 Task: Set the minimum value of the chart to 1.
Action: Mouse pressed left at (129, 254)
Screenshot: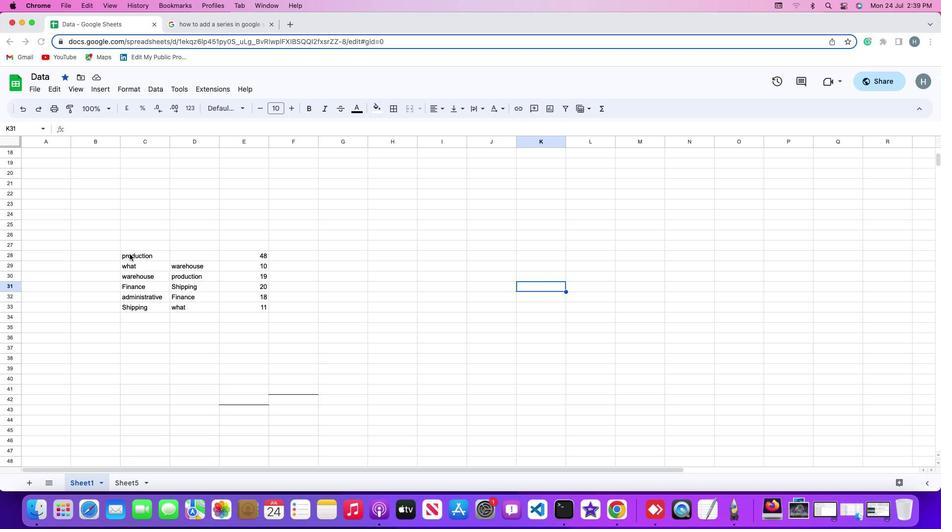 
Action: Mouse pressed left at (129, 254)
Screenshot: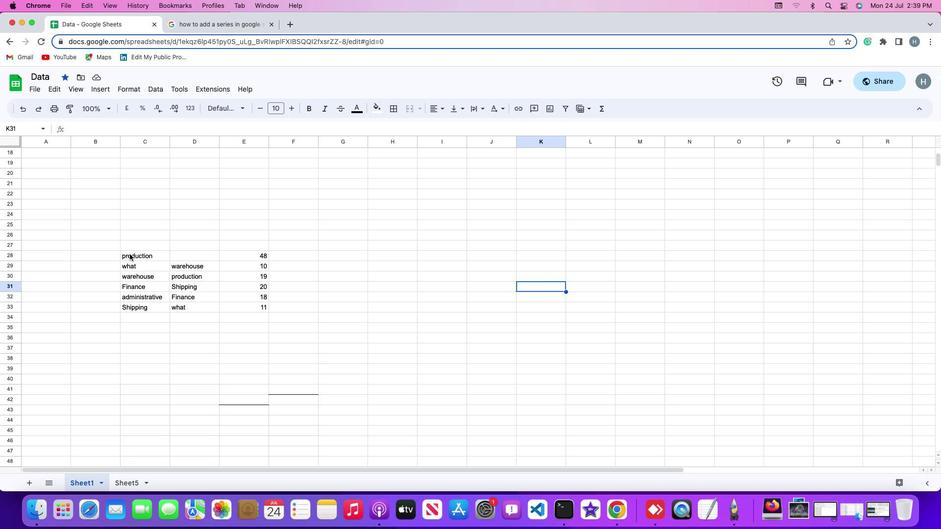
Action: Mouse moved to (102, 91)
Screenshot: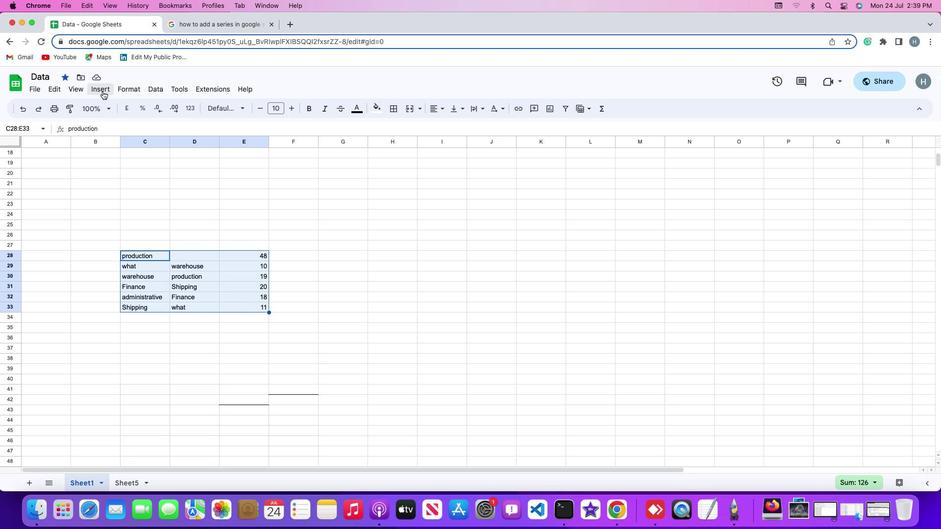 
Action: Mouse pressed left at (102, 91)
Screenshot: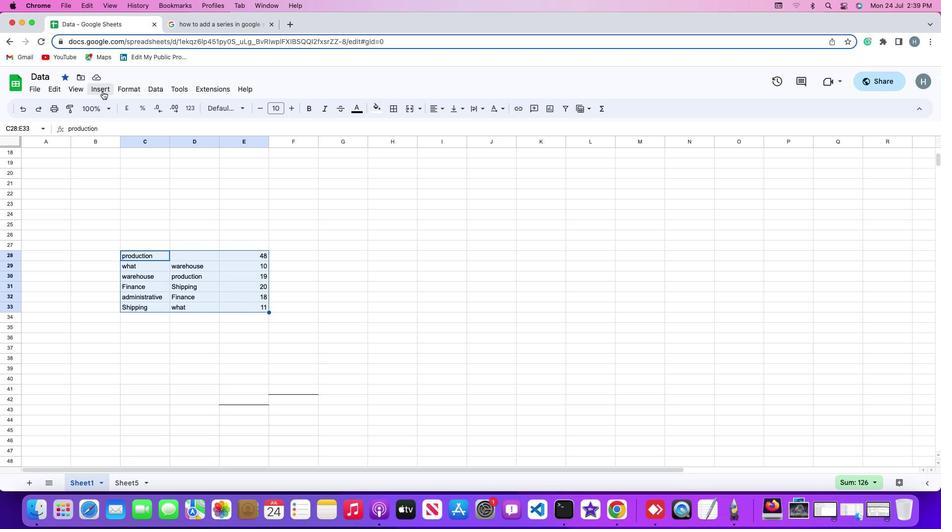 
Action: Mouse moved to (128, 173)
Screenshot: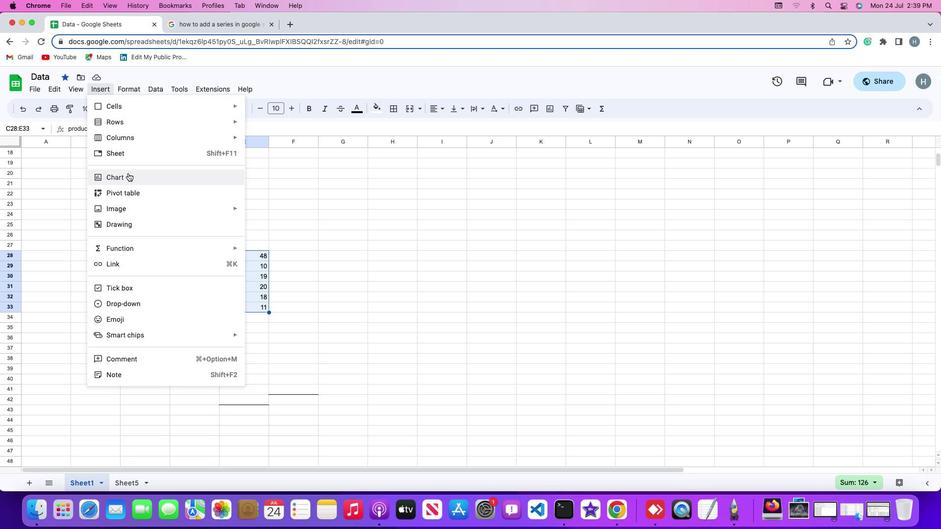 
Action: Mouse pressed left at (128, 173)
Screenshot: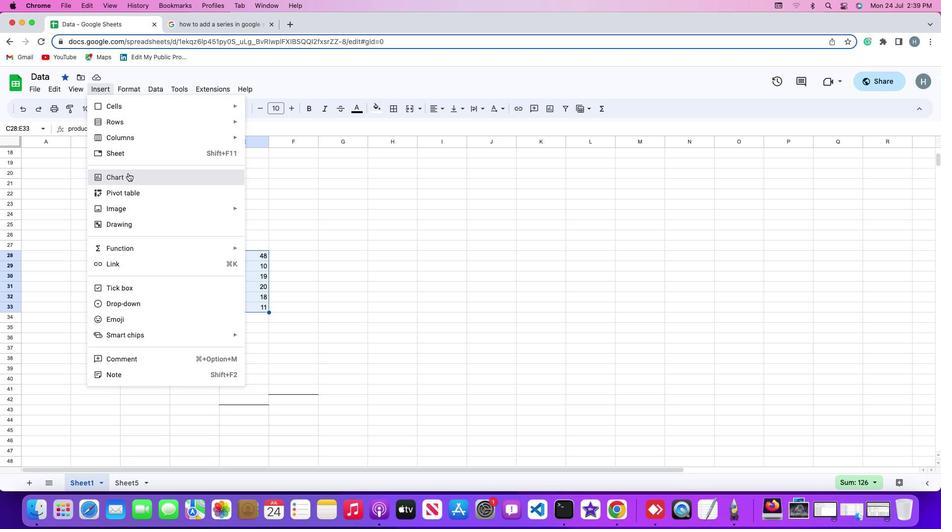 
Action: Mouse moved to (887, 134)
Screenshot: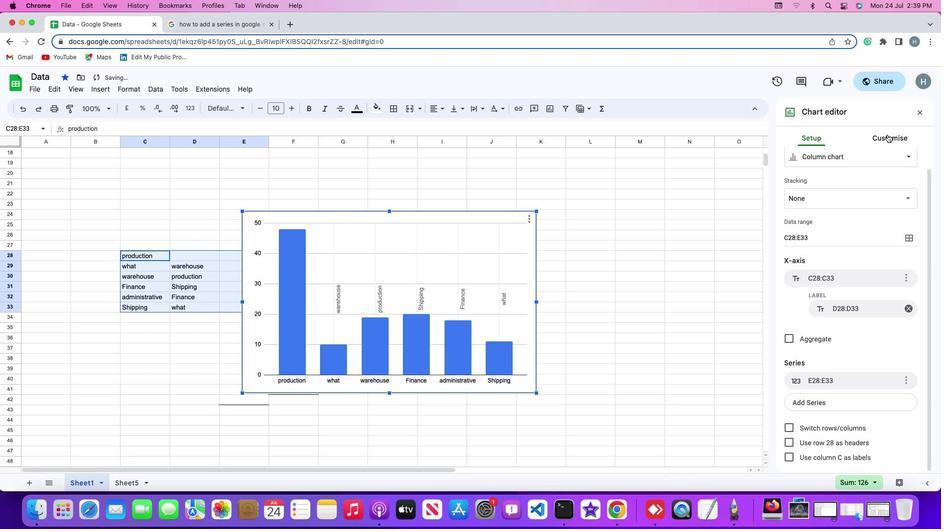 
Action: Mouse pressed left at (887, 134)
Screenshot: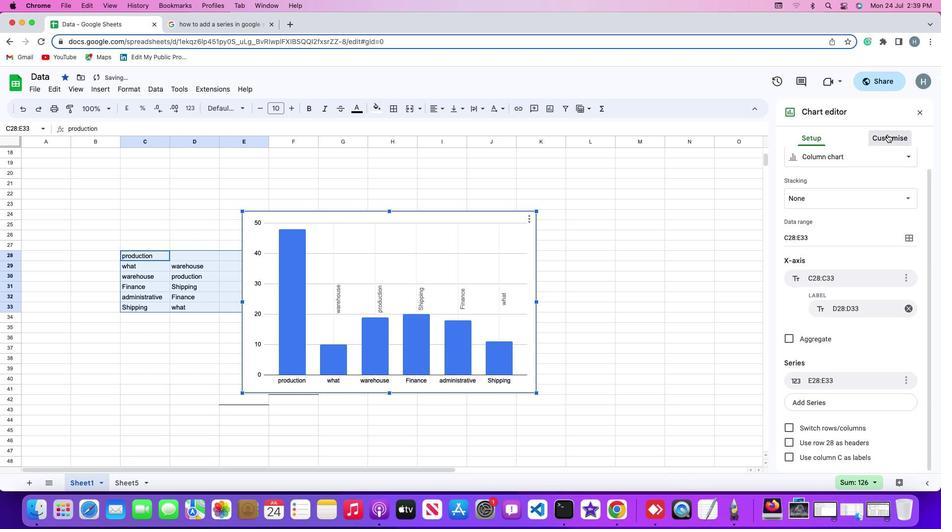 
Action: Mouse moved to (825, 311)
Screenshot: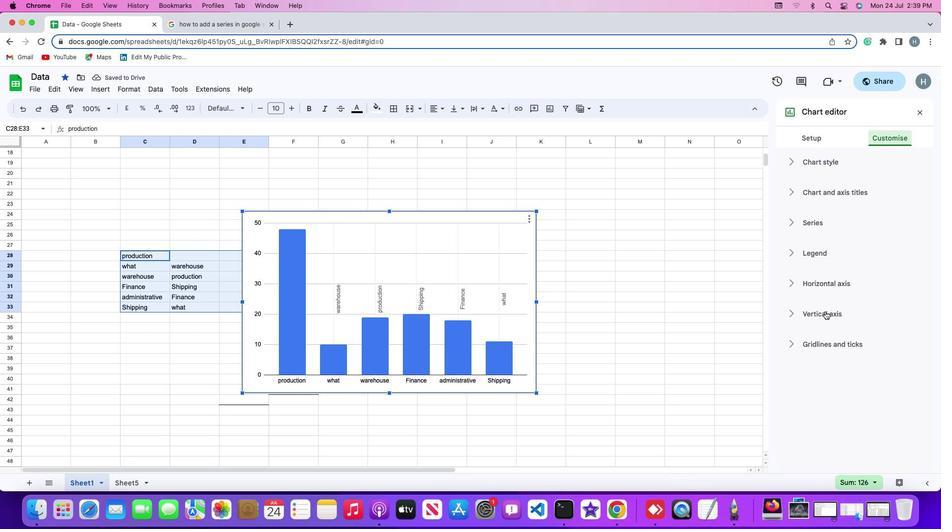
Action: Mouse pressed left at (825, 311)
Screenshot: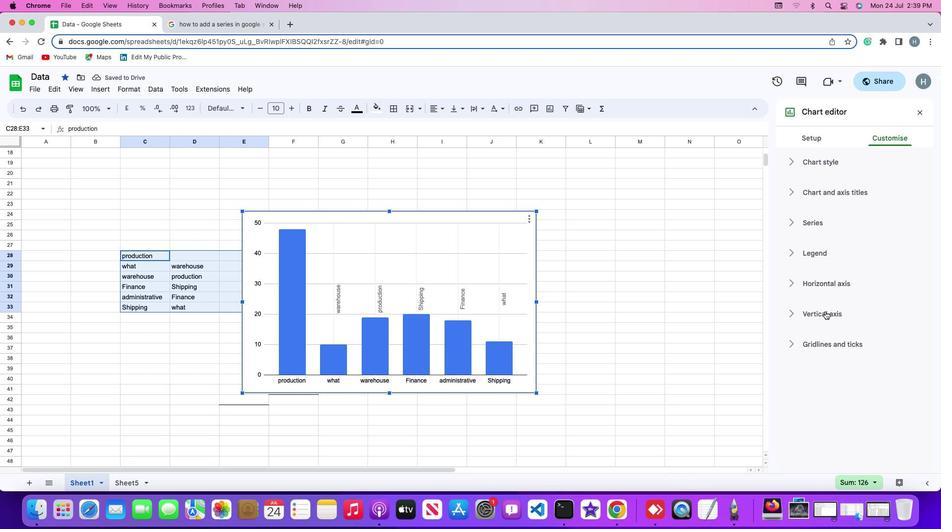 
Action: Mouse moved to (821, 352)
Screenshot: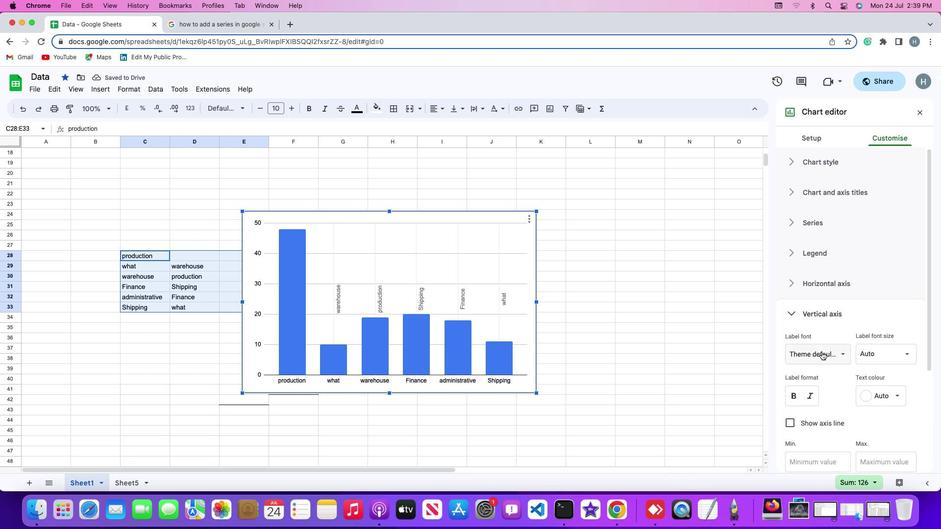 
Action: Mouse scrolled (821, 352) with delta (0, 0)
Screenshot: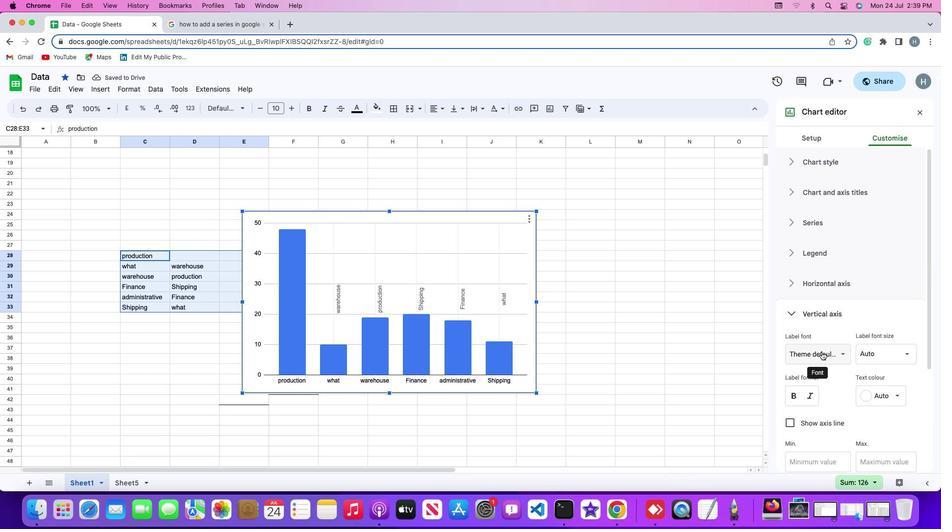 
Action: Mouse scrolled (821, 352) with delta (0, 0)
Screenshot: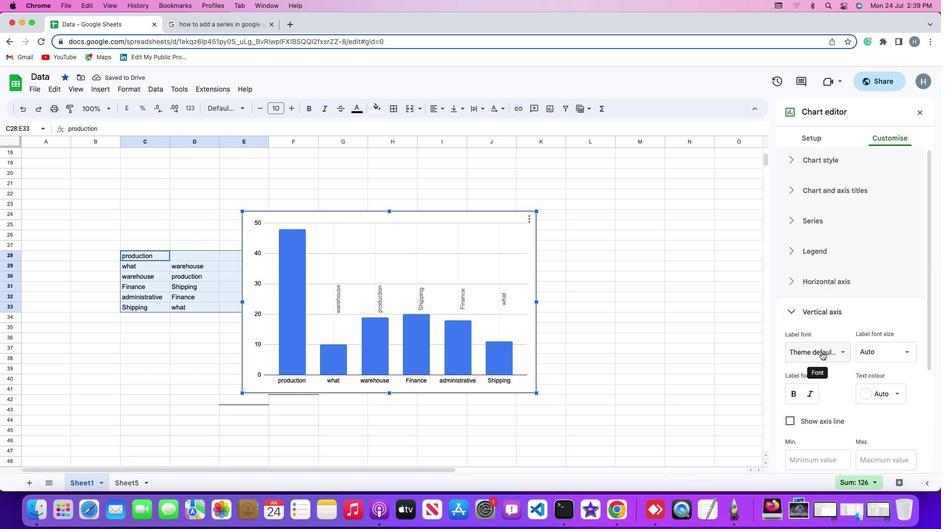 
Action: Mouse scrolled (821, 352) with delta (0, 0)
Screenshot: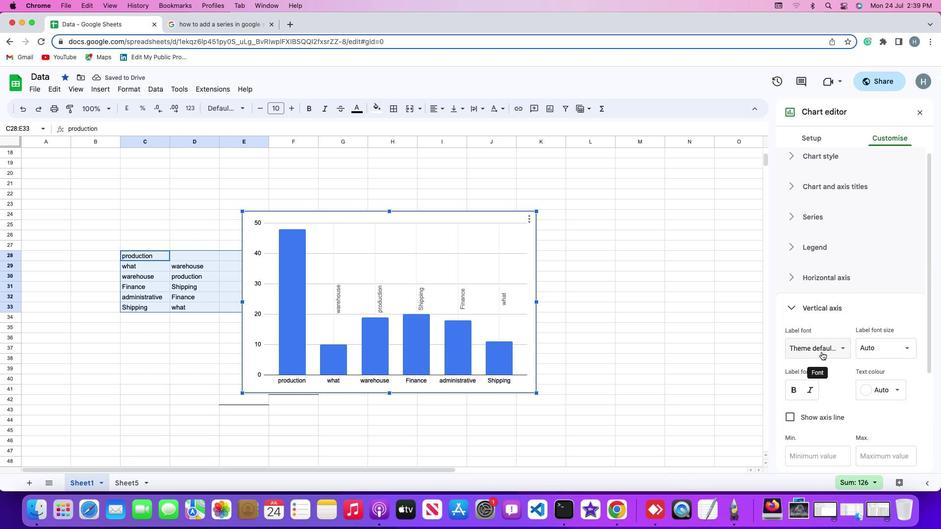 
Action: Mouse scrolled (821, 352) with delta (0, 0)
Screenshot: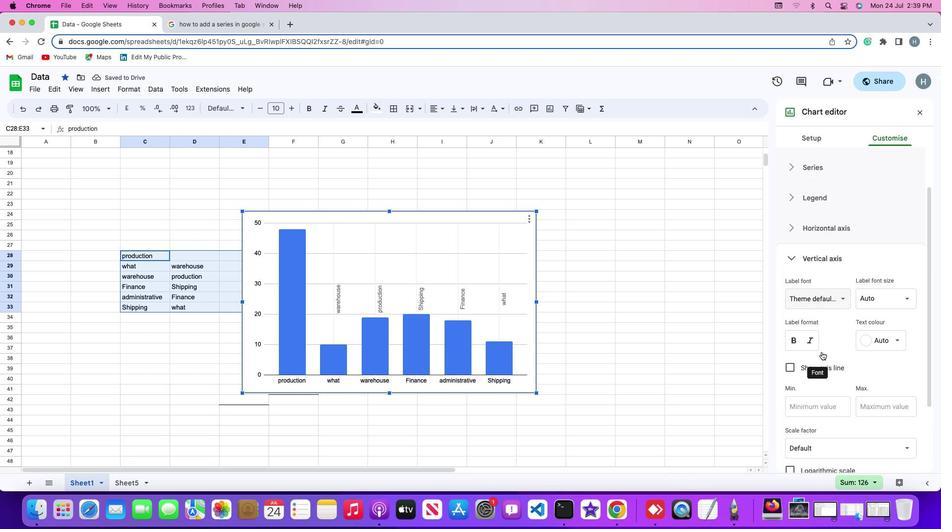 
Action: Mouse scrolled (821, 352) with delta (0, 0)
Screenshot: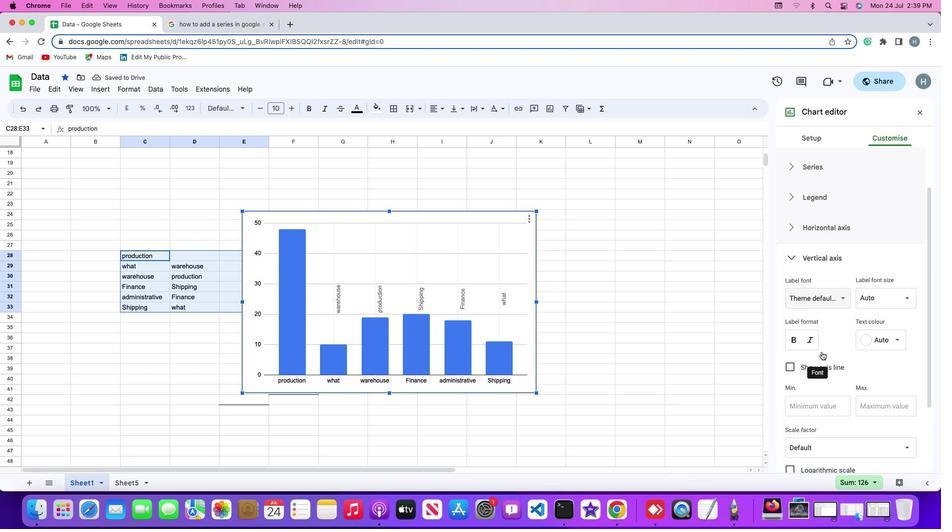 
Action: Mouse moved to (820, 389)
Screenshot: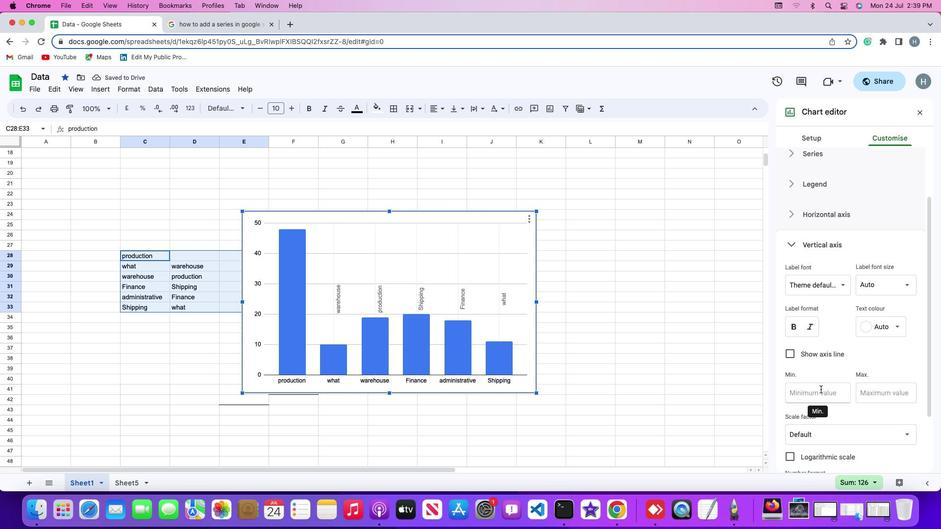 
Action: Mouse pressed left at (820, 389)
Screenshot: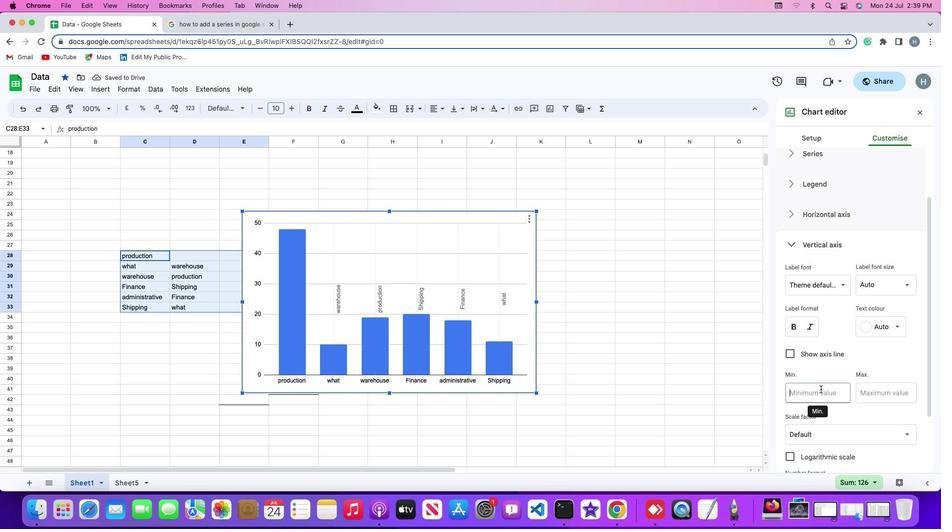 
Action: Key pressed '1'
Screenshot: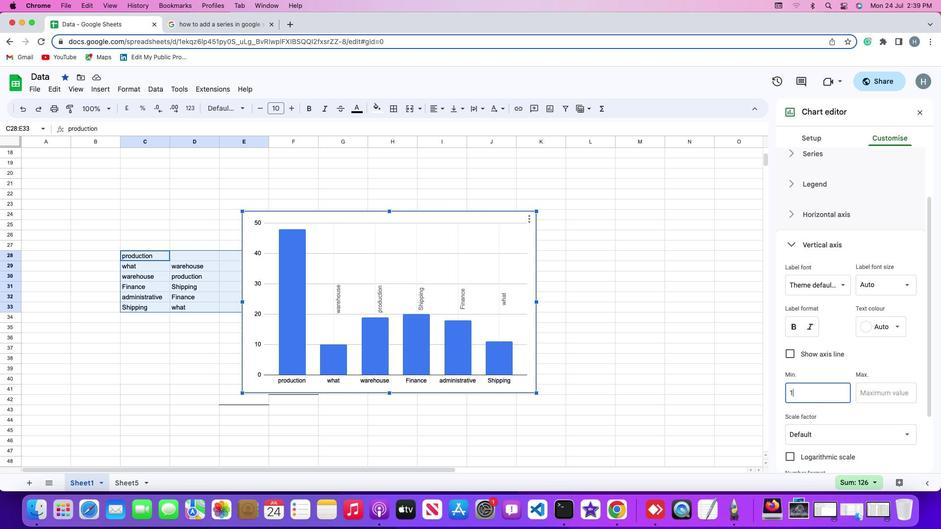 
Action: Mouse moved to (706, 381)
Screenshot: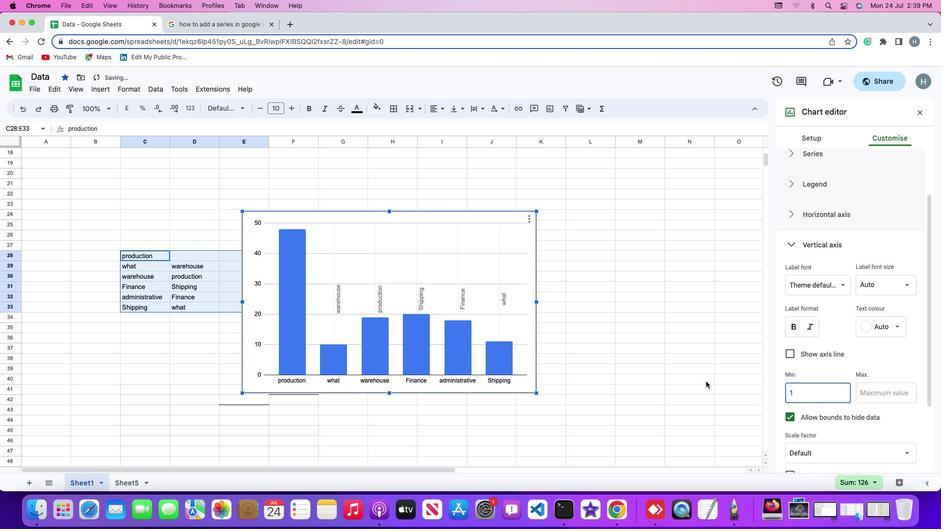 
